 Task: Explore upcoming open houses in Honolulu, Hawaii, to visit properties with oceanfront views, and consider the lifestyle benefits of living on the islands.
Action: Mouse moved to (179, 176)
Screenshot: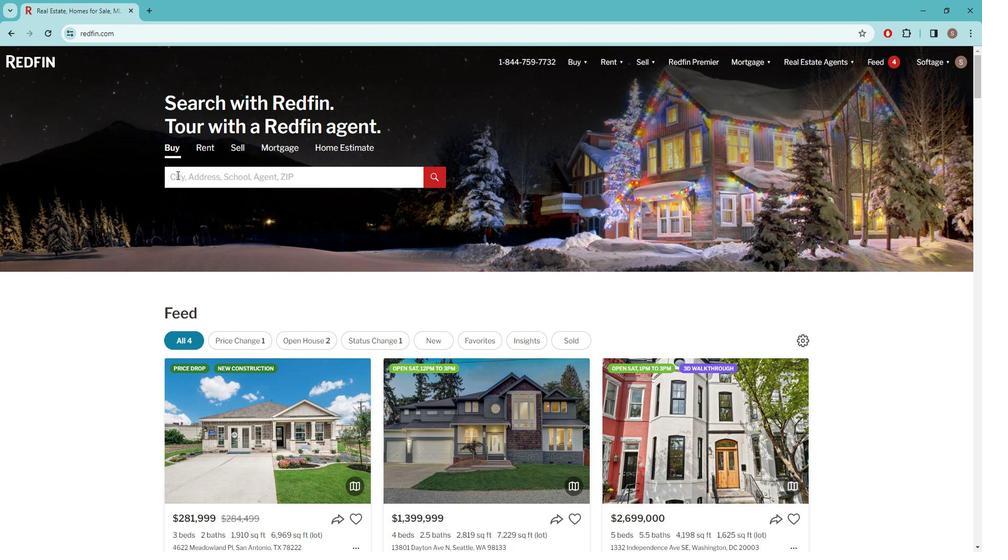 
Action: Mouse pressed left at (179, 176)
Screenshot: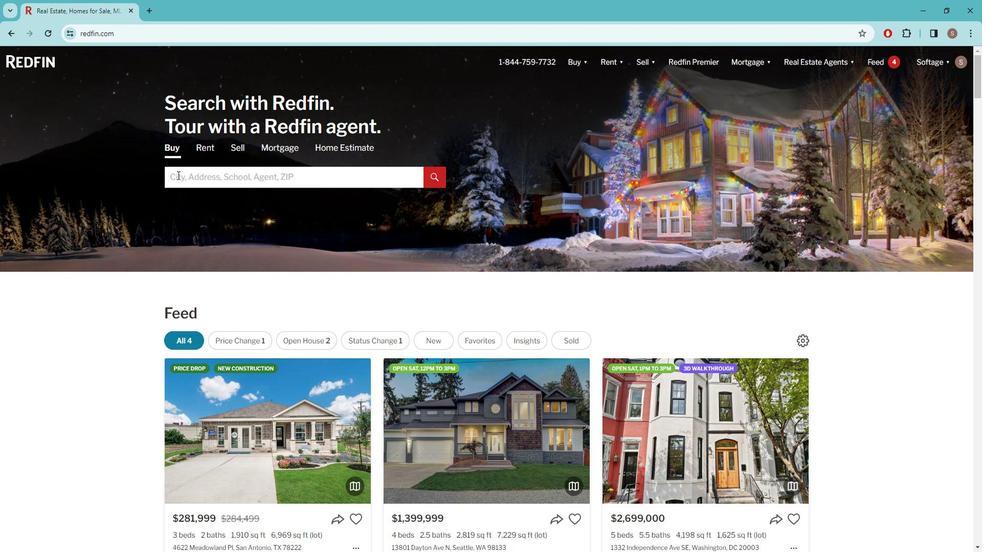 
Action: Mouse moved to (180, 176)
Screenshot: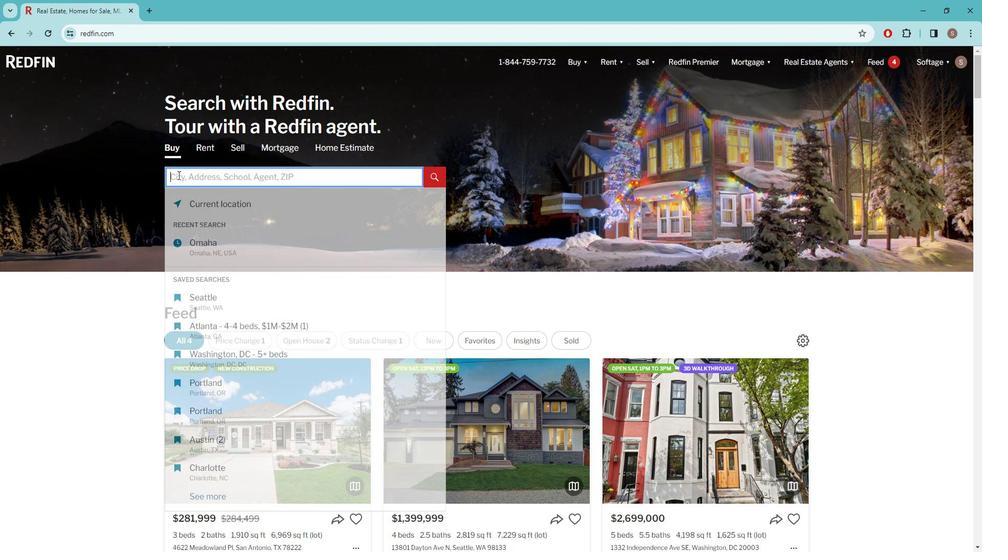 
Action: Key pressed h<Key.caps_lock>ONO
Screenshot: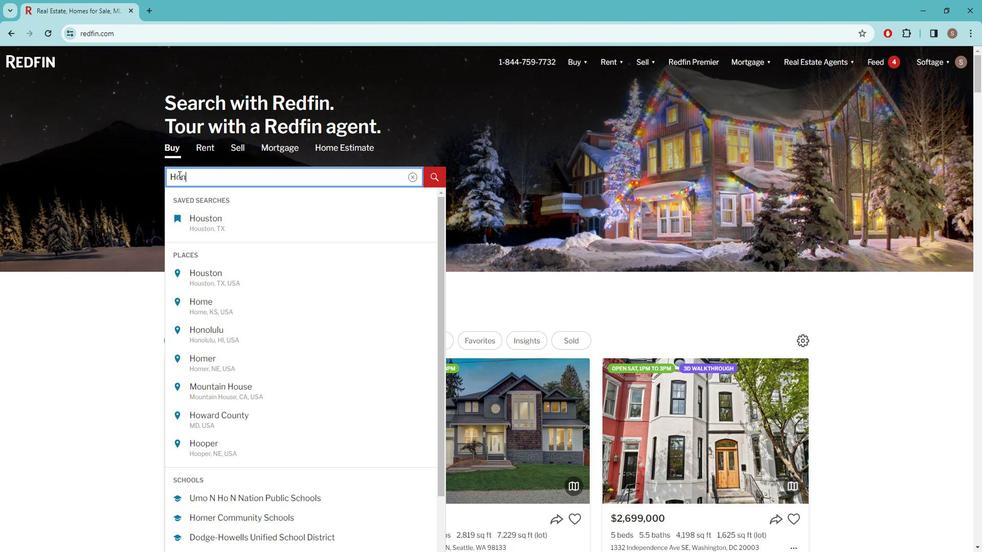 
Action: Mouse moved to (199, 229)
Screenshot: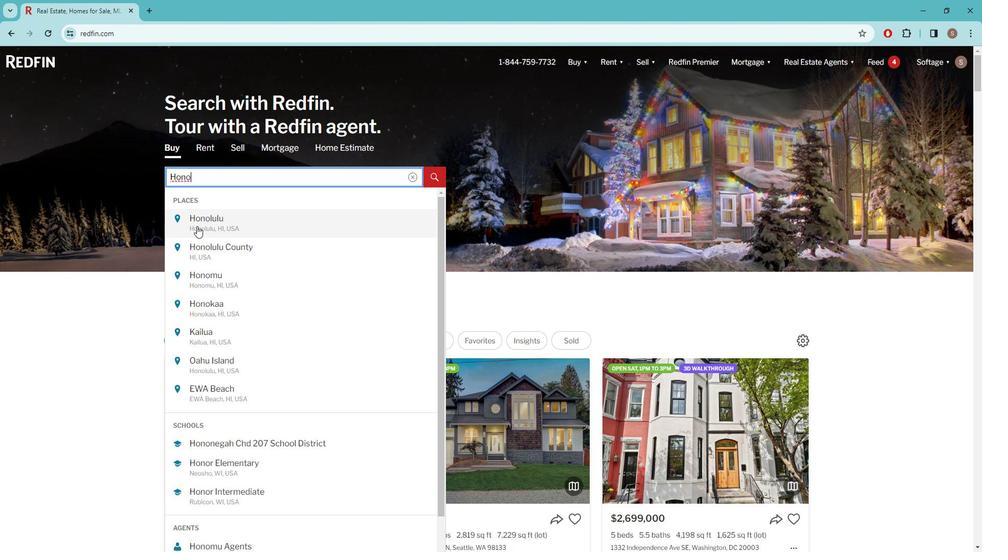 
Action: Mouse pressed left at (199, 229)
Screenshot: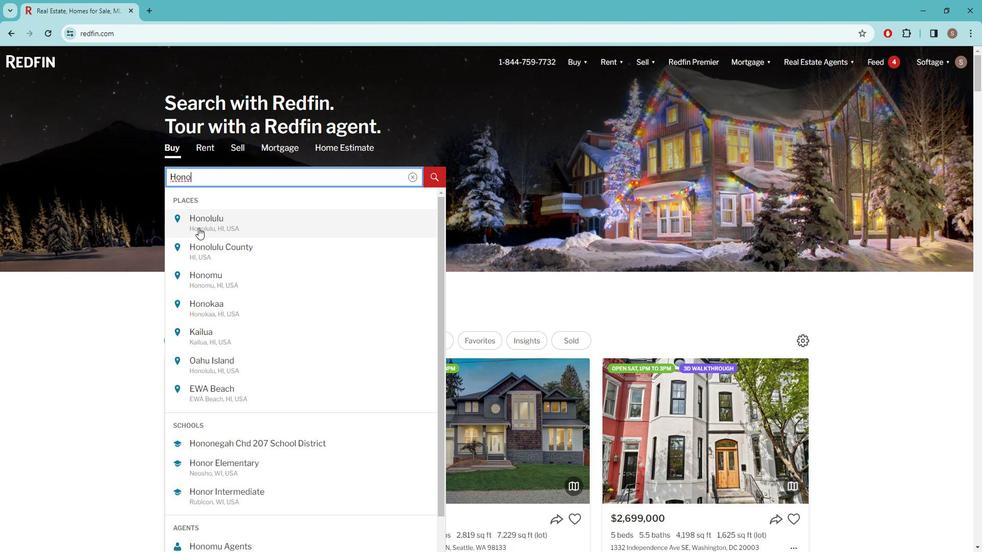 
Action: Mouse moved to (856, 126)
Screenshot: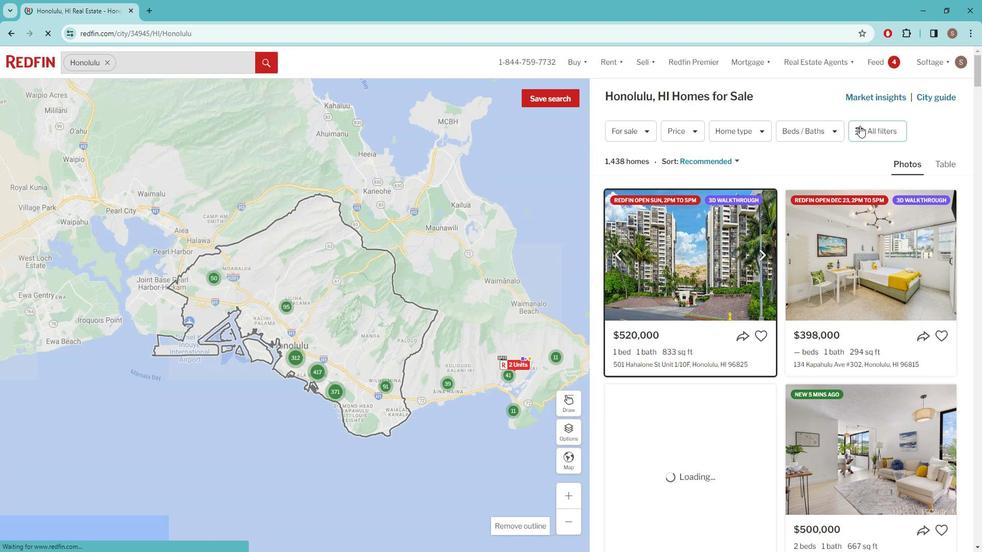 
Action: Mouse pressed left at (856, 126)
Screenshot: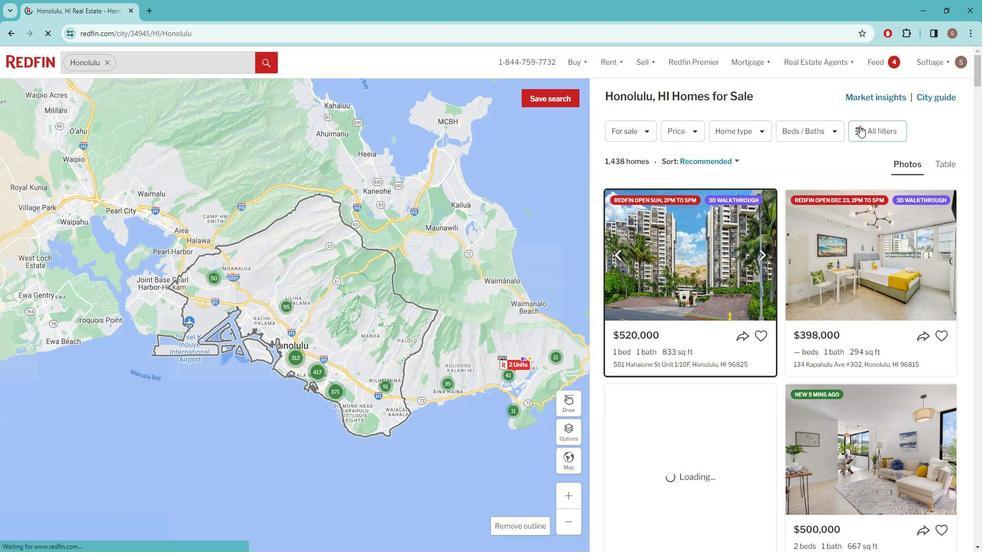
Action: Mouse pressed left at (856, 126)
Screenshot: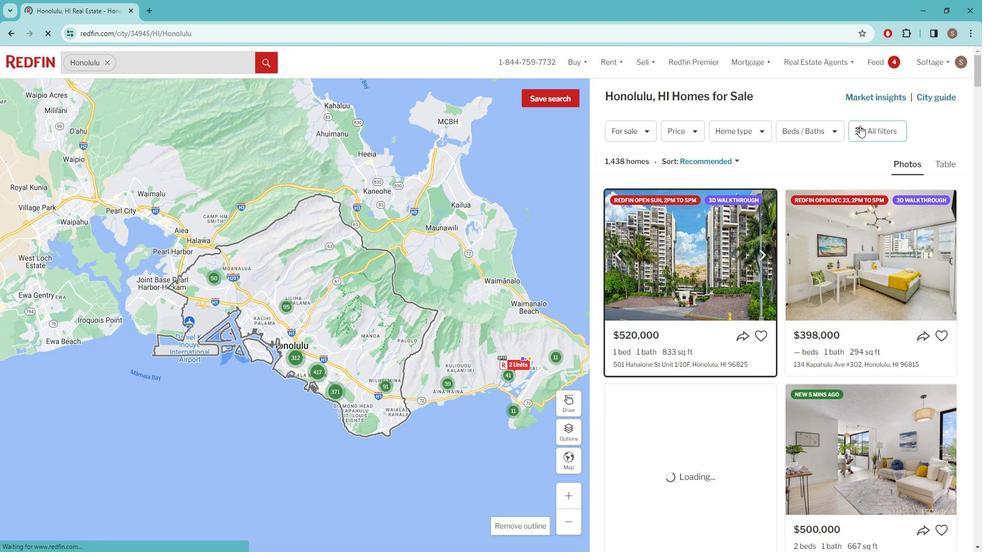 
Action: Mouse pressed left at (856, 126)
Screenshot: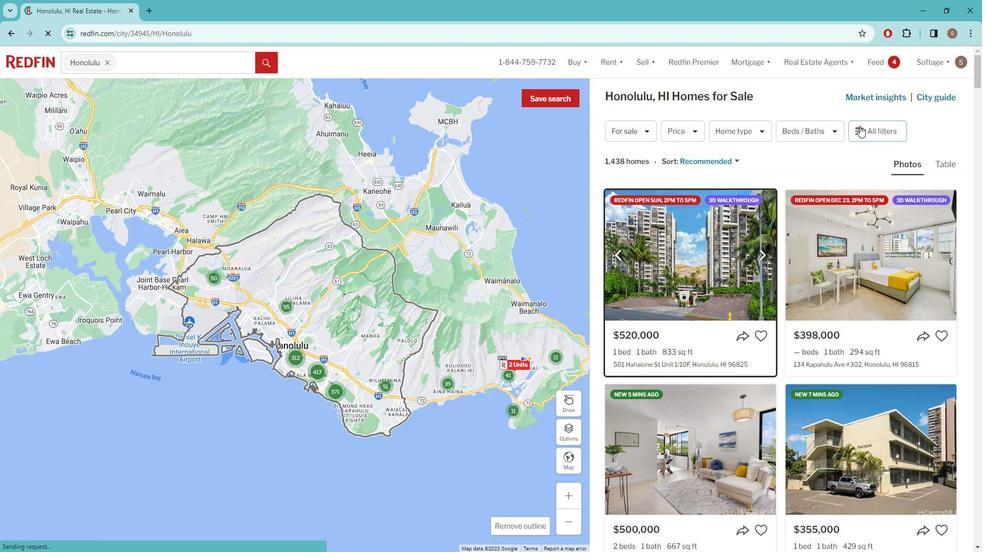 
Action: Mouse moved to (859, 128)
Screenshot: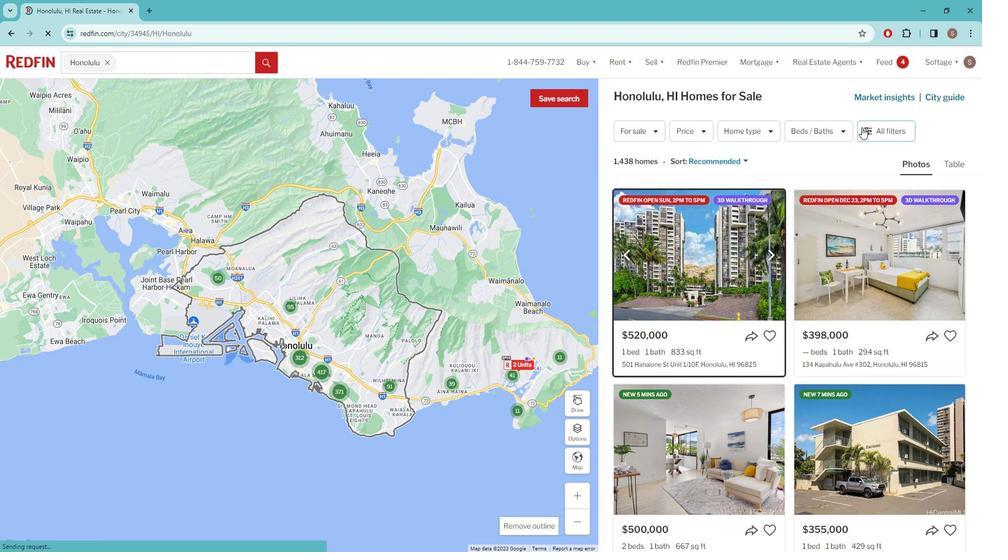 
Action: Mouse pressed left at (859, 128)
Screenshot: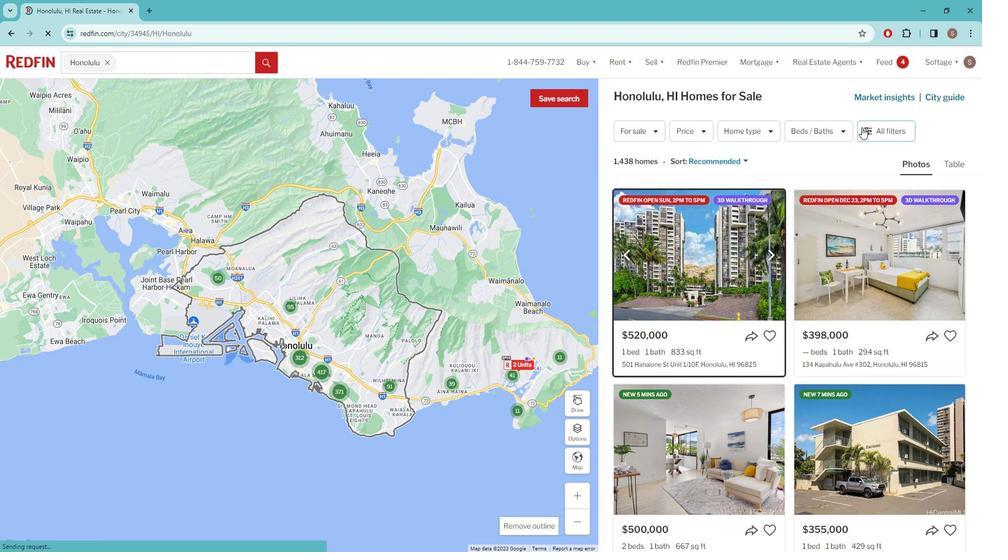 
Action: Mouse pressed left at (859, 128)
Screenshot: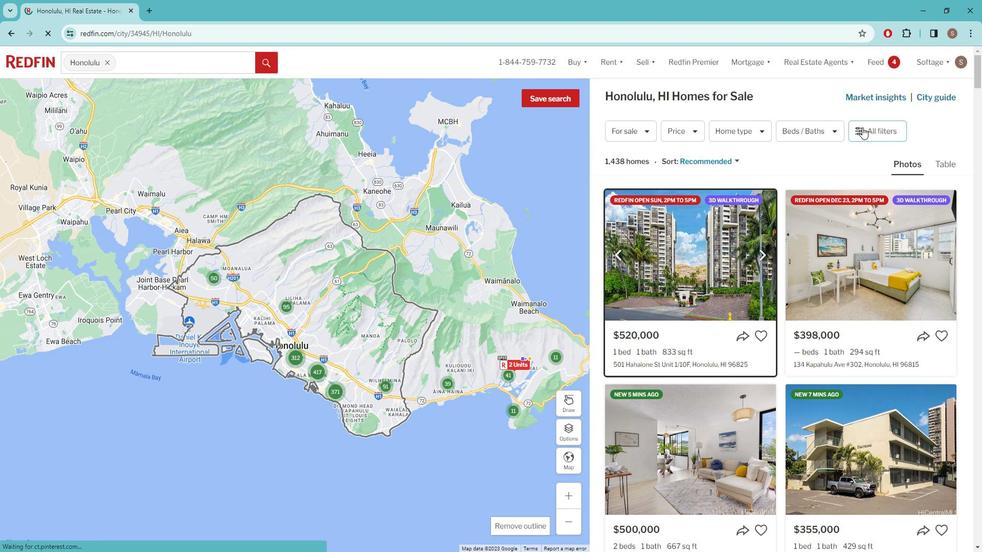 
Action: Mouse moved to (847, 164)
Screenshot: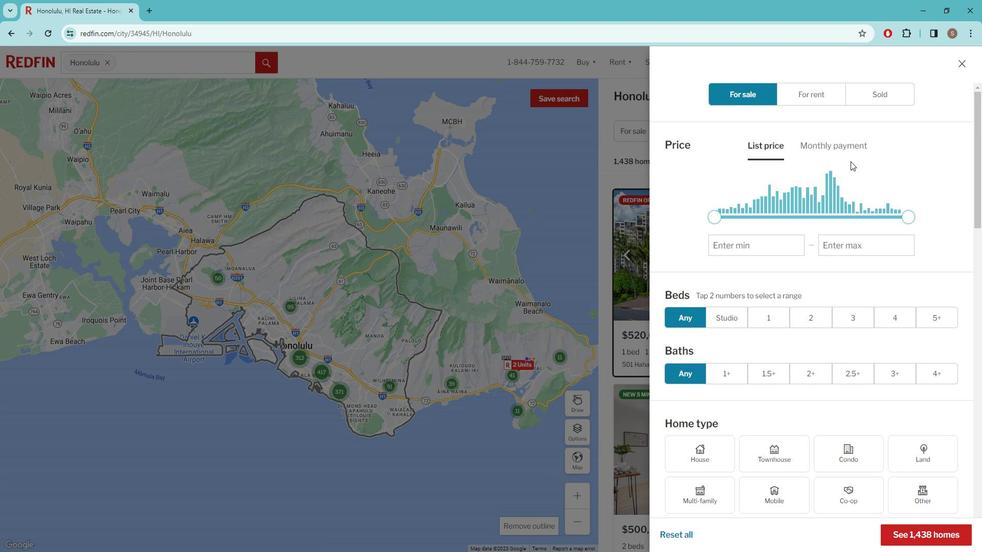 
Action: Mouse scrolled (847, 163) with delta (0, 0)
Screenshot: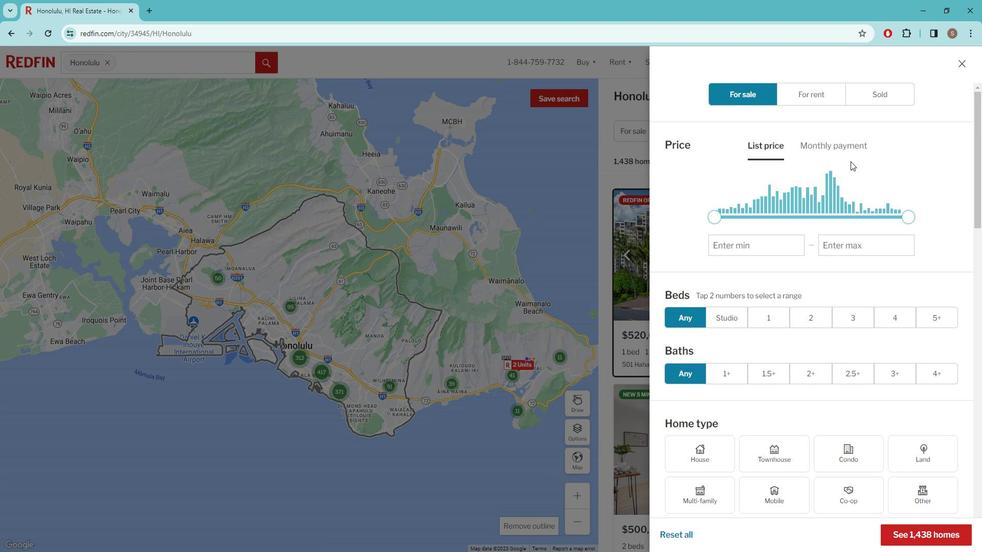 
Action: Mouse moved to (847, 165)
Screenshot: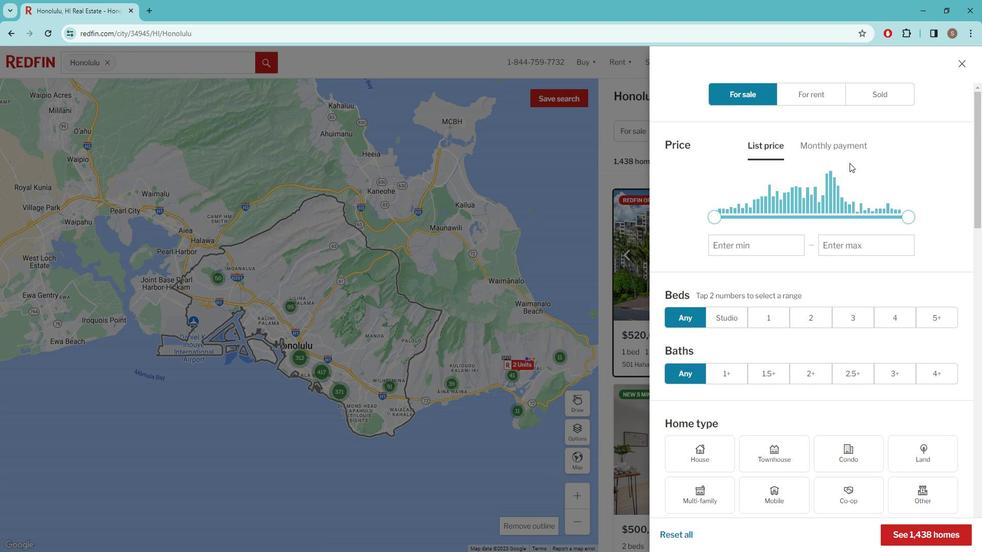 
Action: Mouse scrolled (847, 164) with delta (0, 0)
Screenshot: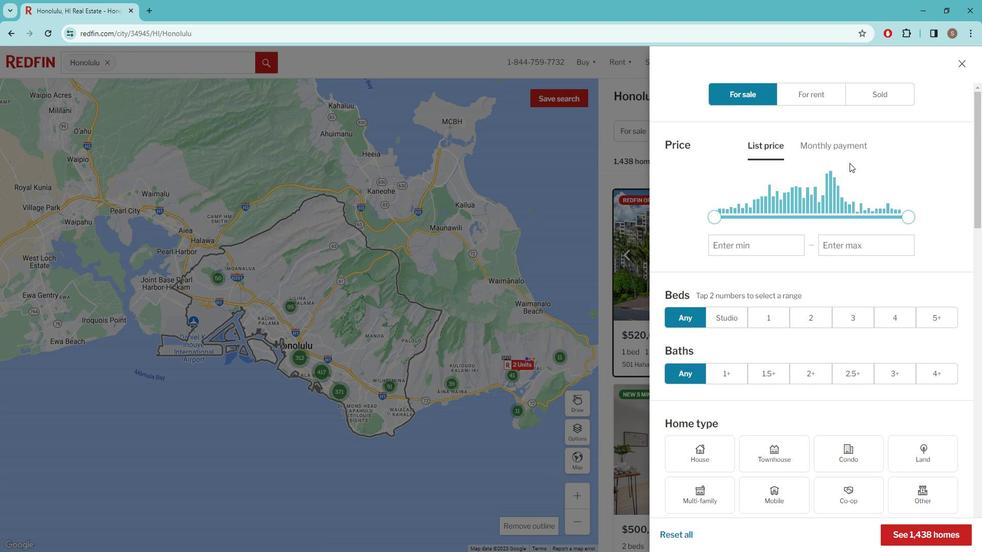 
Action: Mouse scrolled (847, 164) with delta (0, 0)
Screenshot: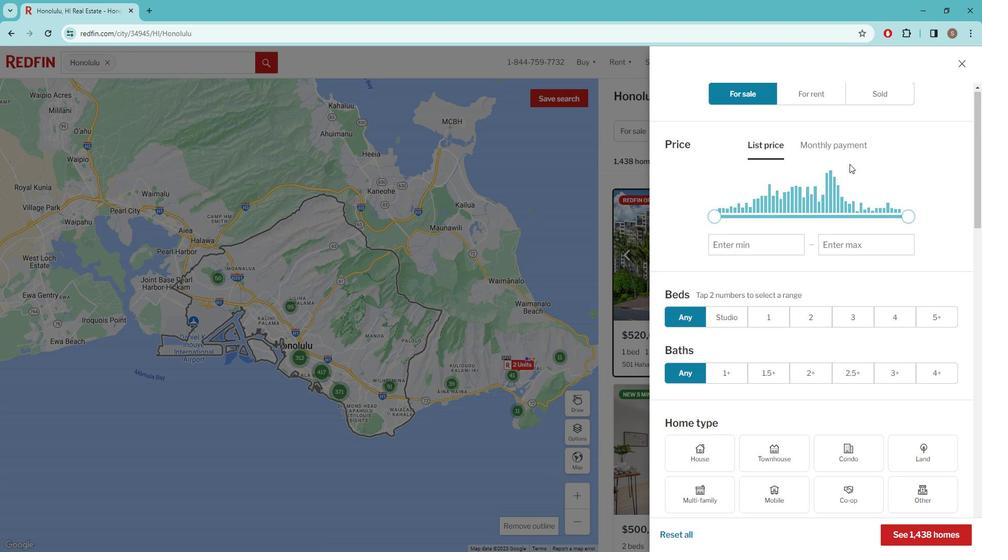 
Action: Mouse moved to (846, 165)
Screenshot: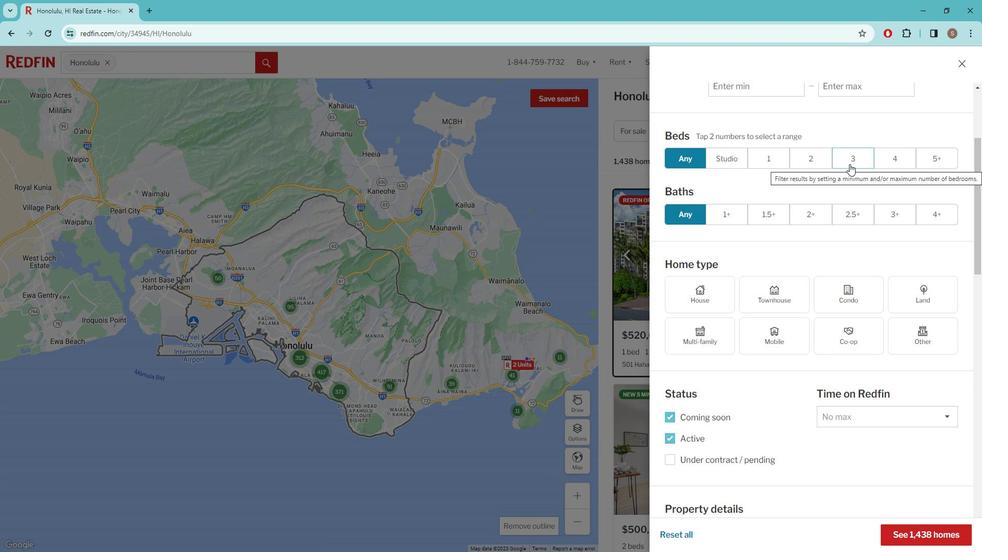 
Action: Mouse scrolled (846, 164) with delta (0, 0)
Screenshot: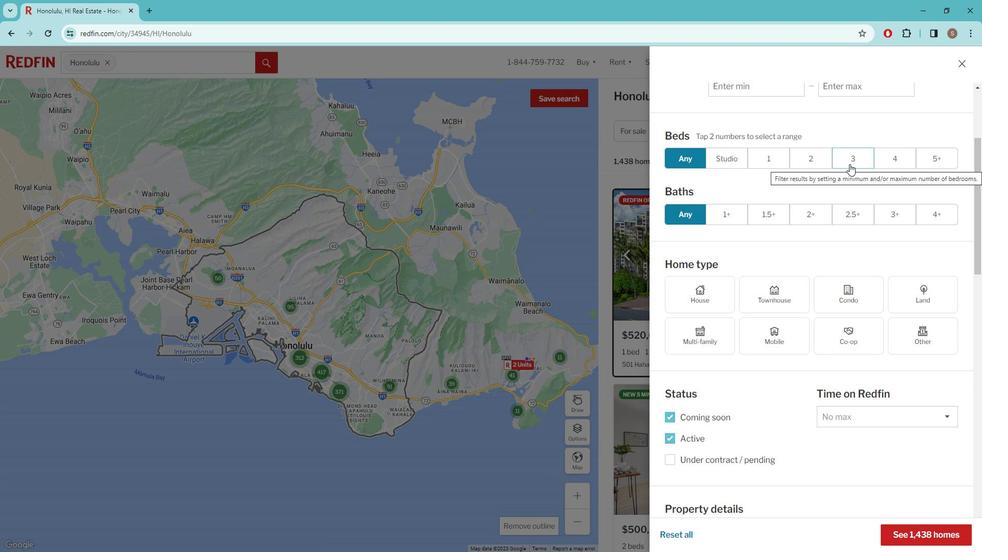 
Action: Mouse moved to (844, 165)
Screenshot: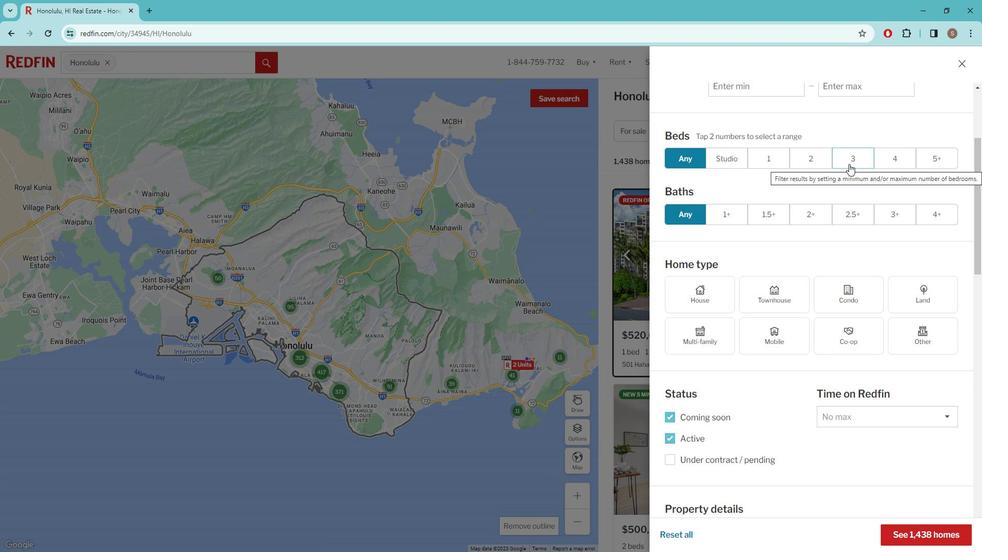 
Action: Mouse scrolled (844, 164) with delta (0, 0)
Screenshot: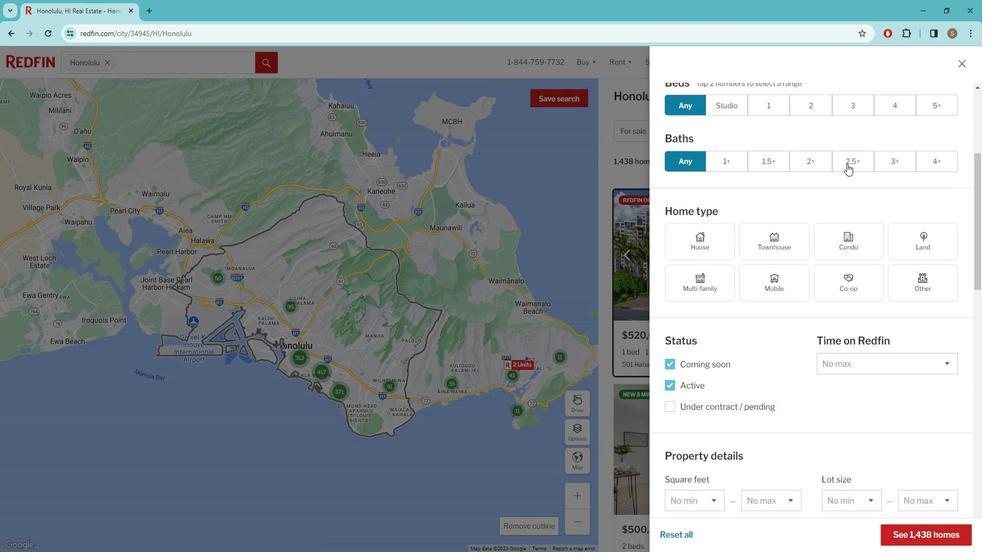 
Action: Mouse scrolled (844, 164) with delta (0, 0)
Screenshot: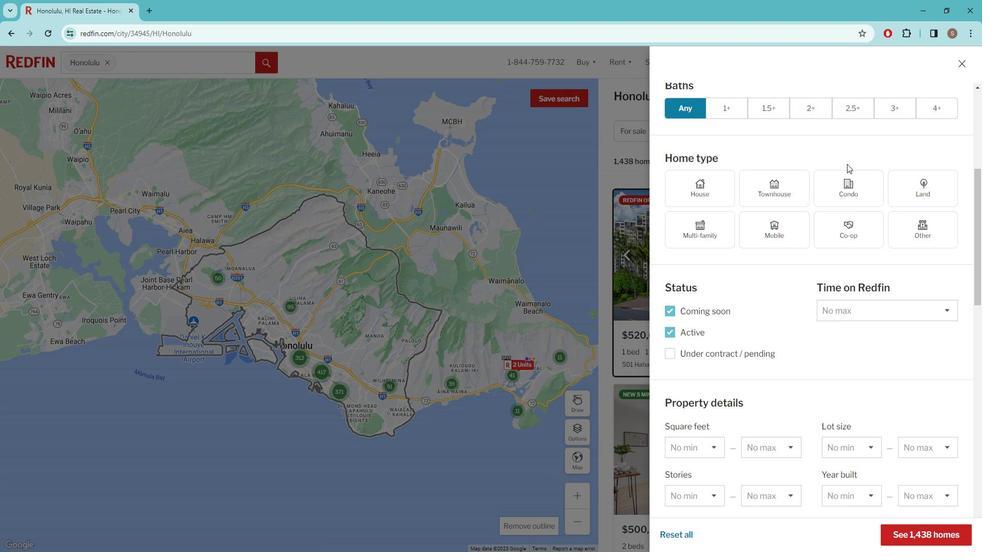 
Action: Mouse scrolled (844, 164) with delta (0, 0)
Screenshot: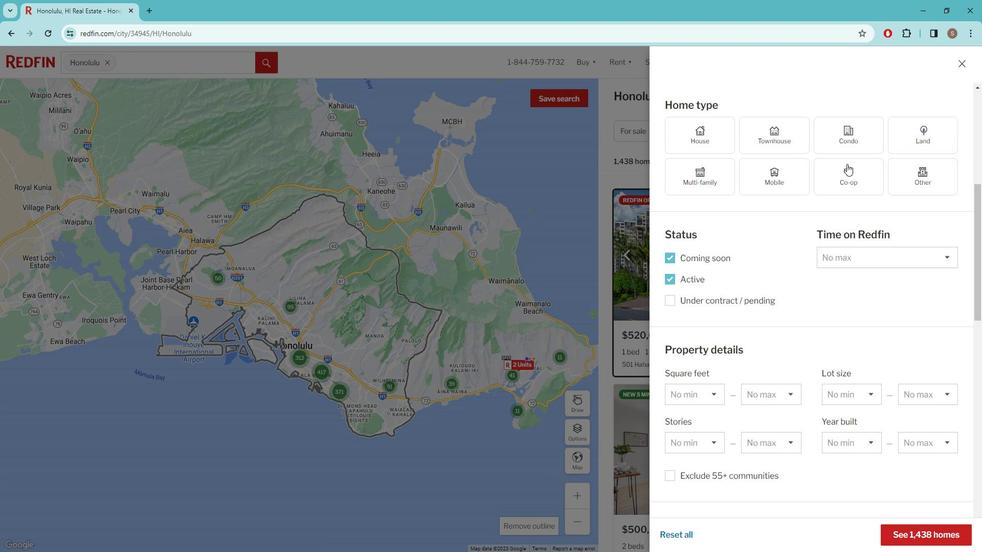 
Action: Mouse scrolled (844, 164) with delta (0, 0)
Screenshot: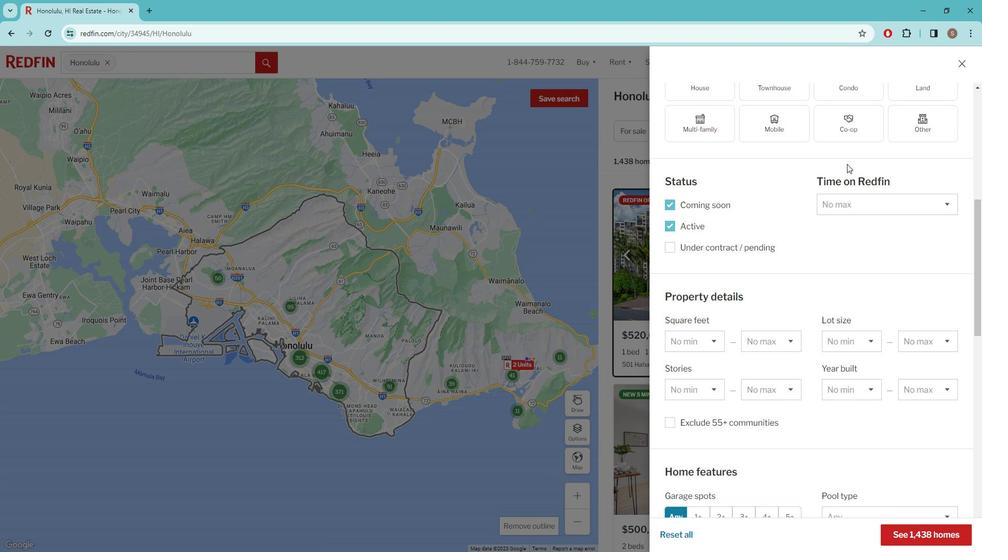 
Action: Mouse scrolled (844, 164) with delta (0, 0)
Screenshot: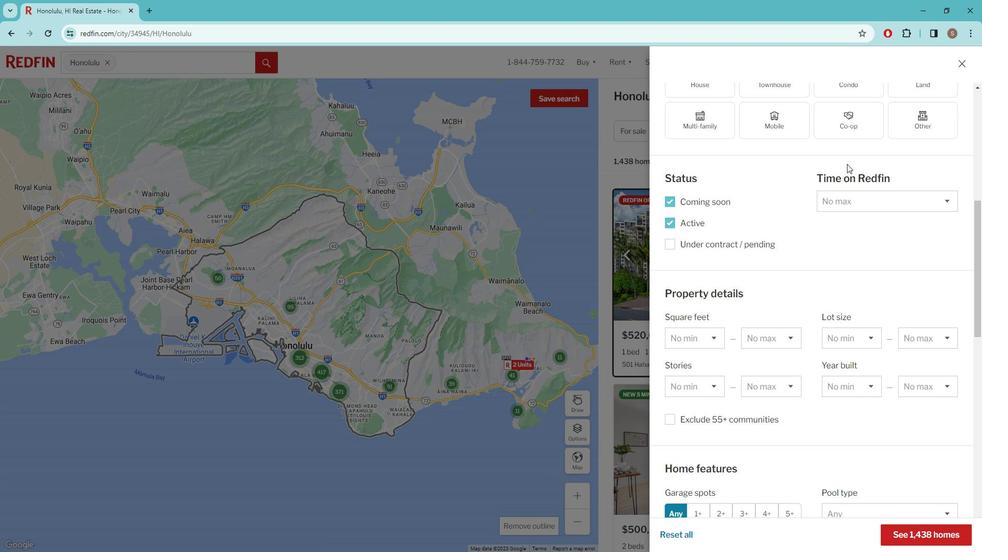 
Action: Mouse scrolled (844, 164) with delta (0, 0)
Screenshot: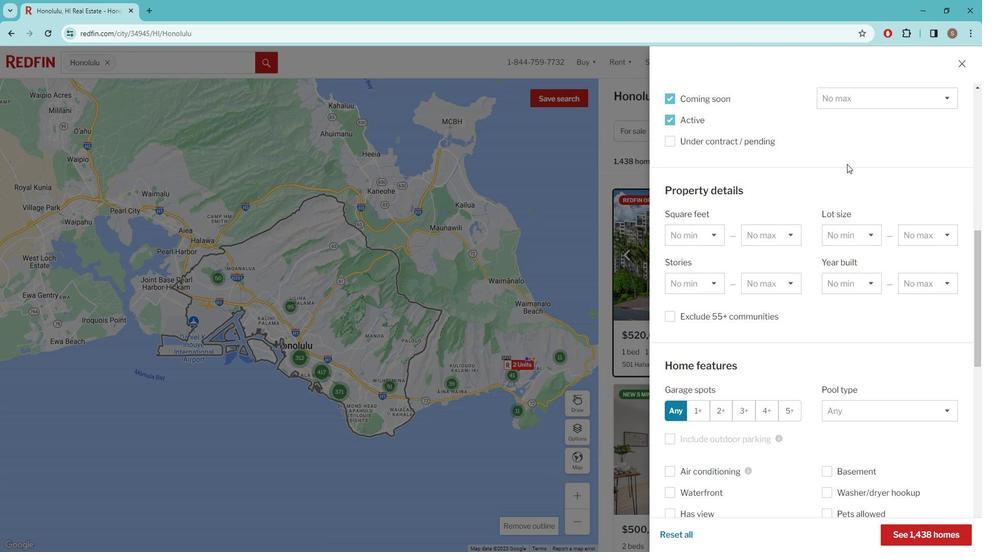 
Action: Mouse scrolled (844, 164) with delta (0, 0)
Screenshot: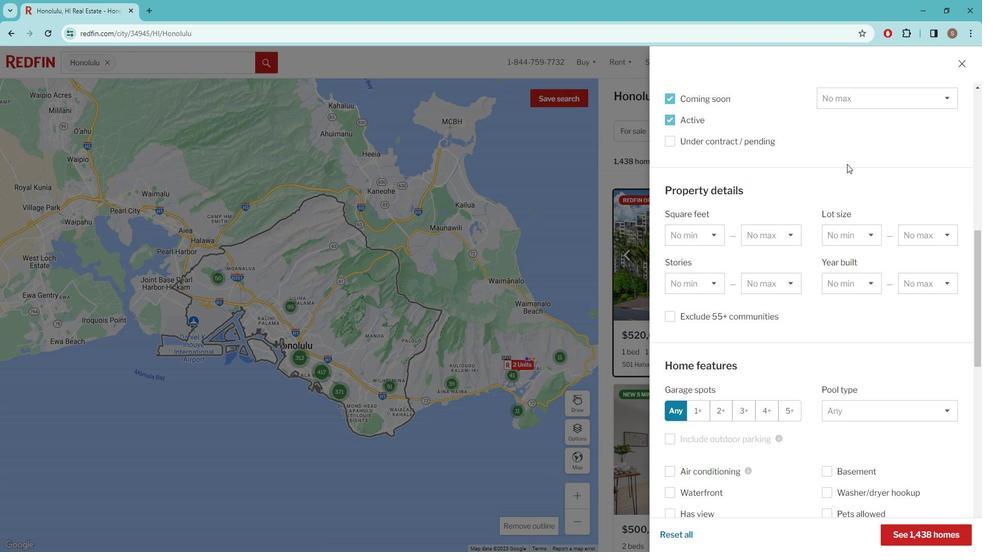 
Action: Mouse scrolled (844, 164) with delta (0, 0)
Screenshot: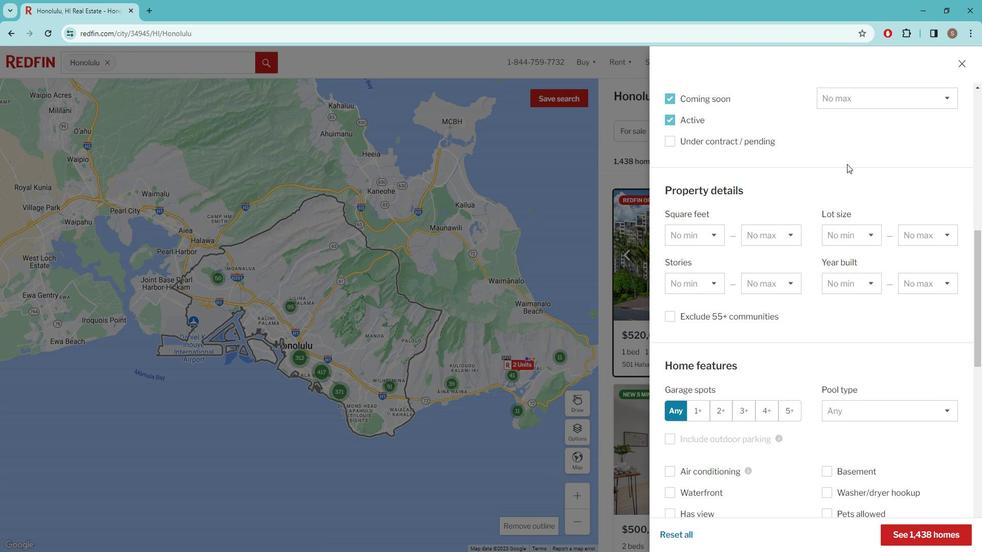 
Action: Mouse scrolled (844, 164) with delta (0, 0)
Screenshot: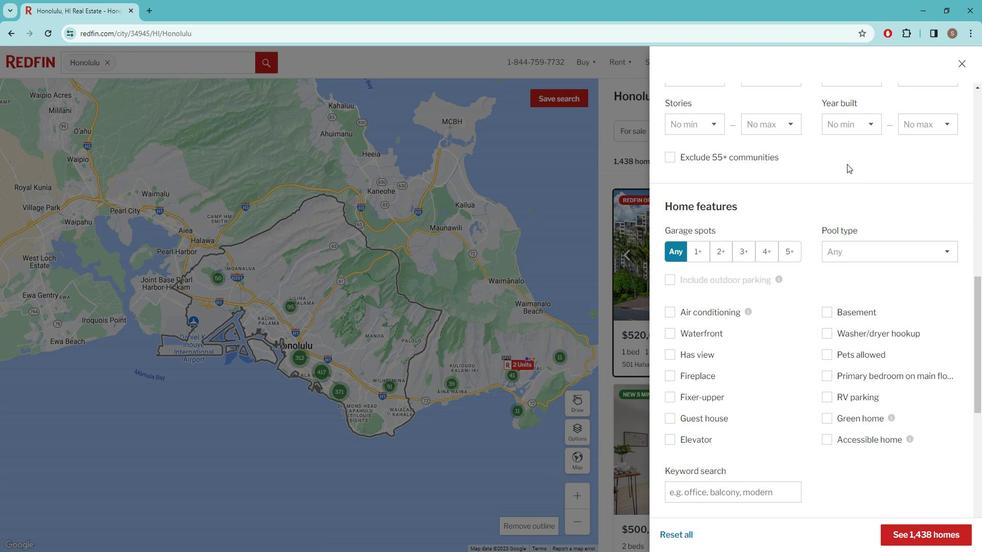 
Action: Mouse moved to (692, 440)
Screenshot: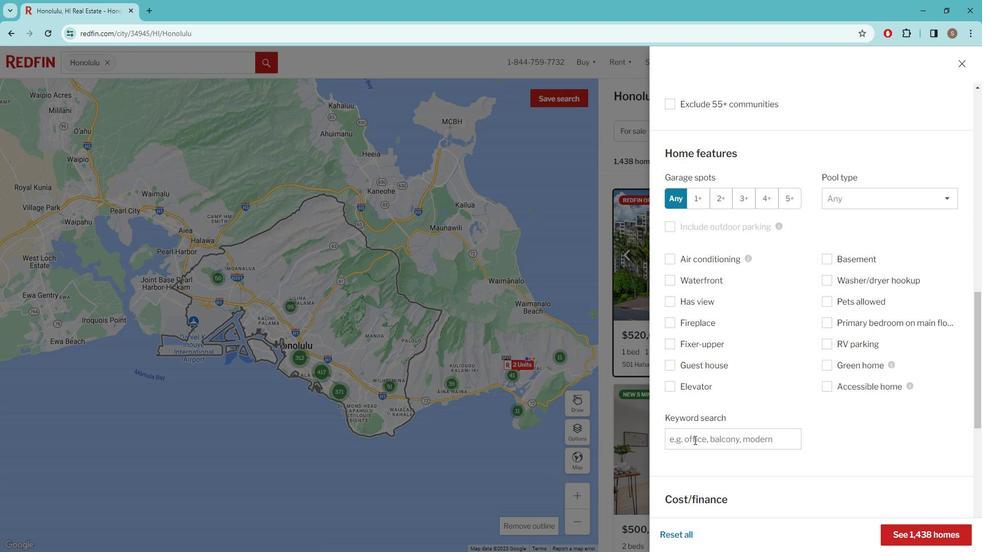 
Action: Mouse pressed left at (692, 440)
Screenshot: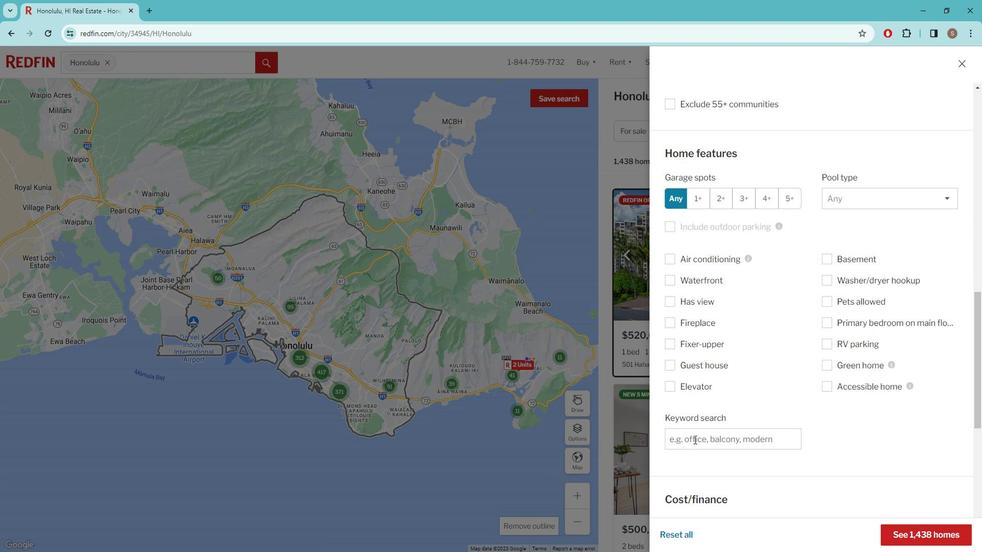 
Action: Key pressed OE<Key.backspace>CEANFRONT<Key.space>VIEWS
Screenshot: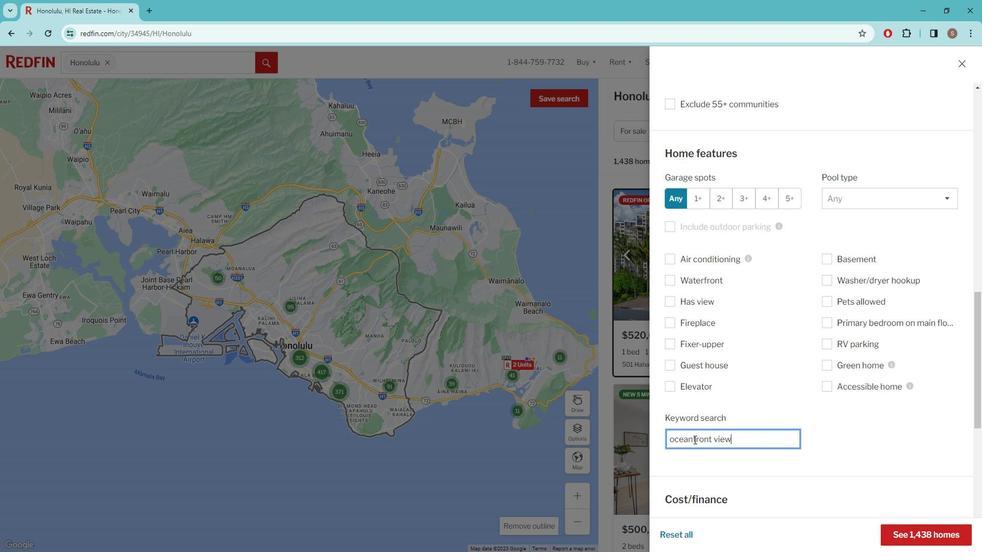 
Action: Mouse moved to (719, 507)
Screenshot: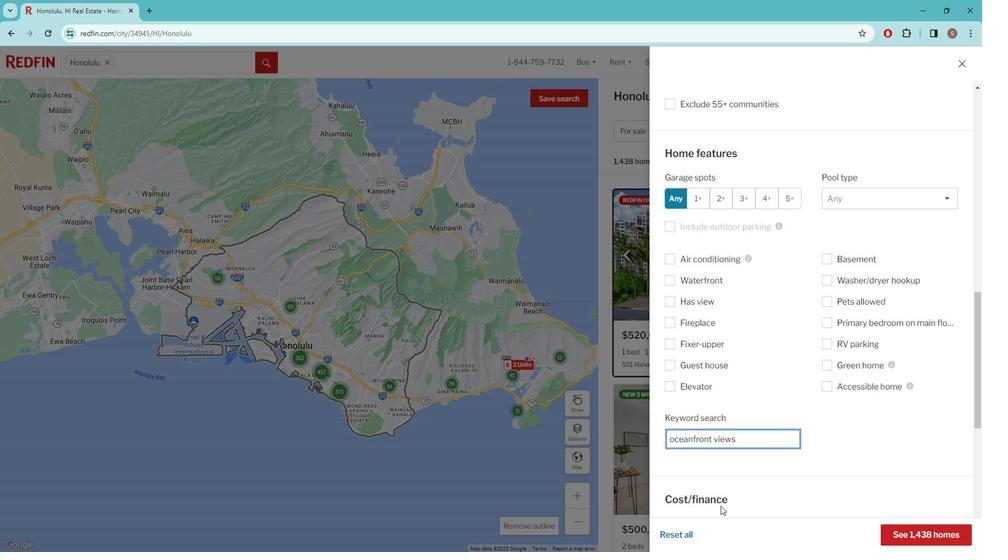 
Action: Mouse scrolled (719, 507) with delta (0, 0)
Screenshot: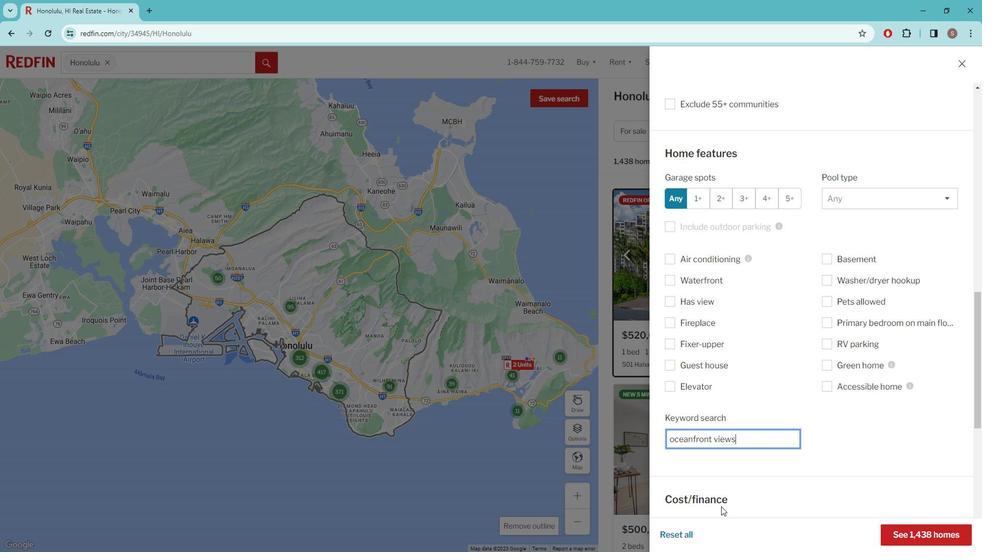 
Action: Mouse moved to (719, 508)
Screenshot: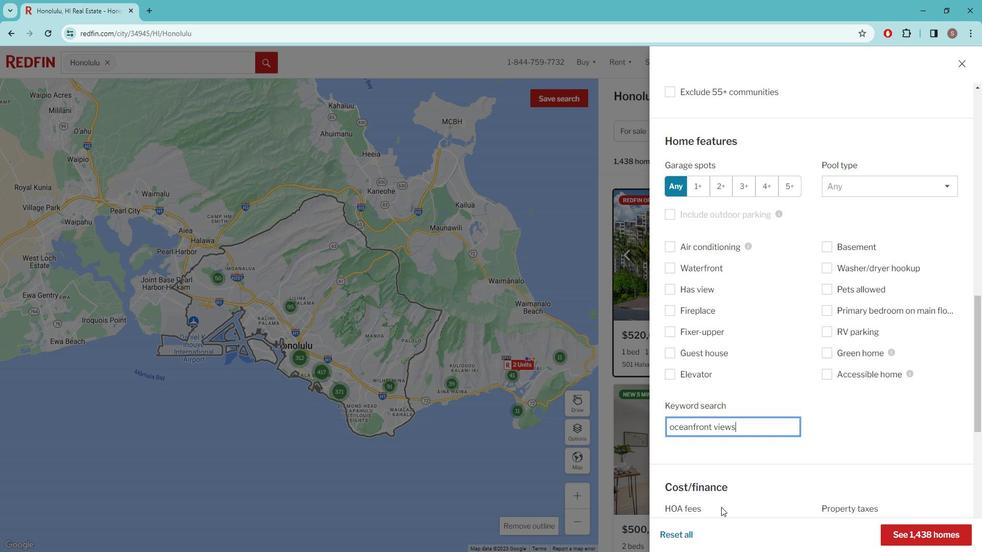 
Action: Mouse scrolled (719, 507) with delta (0, 0)
Screenshot: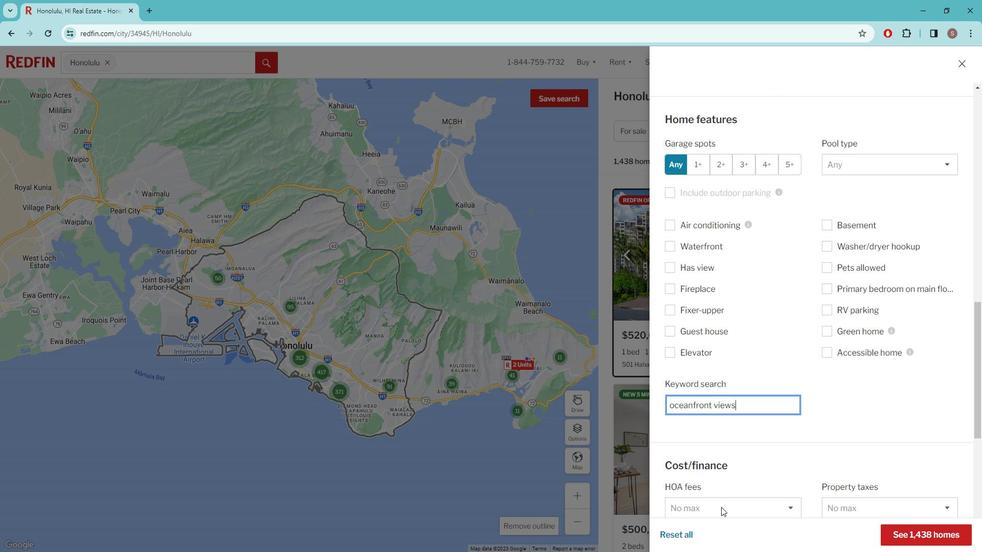 
Action: Mouse scrolled (719, 507) with delta (0, 0)
Screenshot: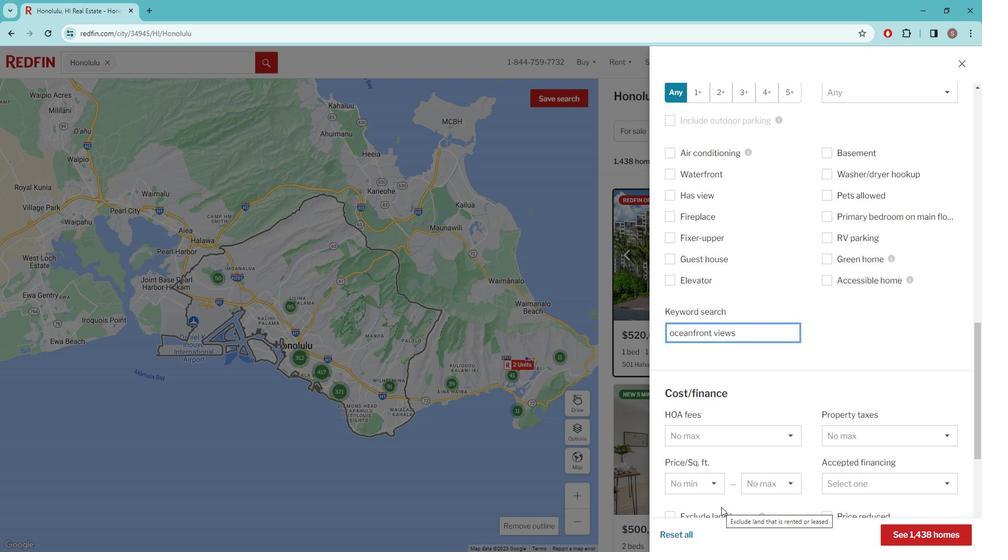 
Action: Mouse scrolled (719, 507) with delta (0, 0)
Screenshot: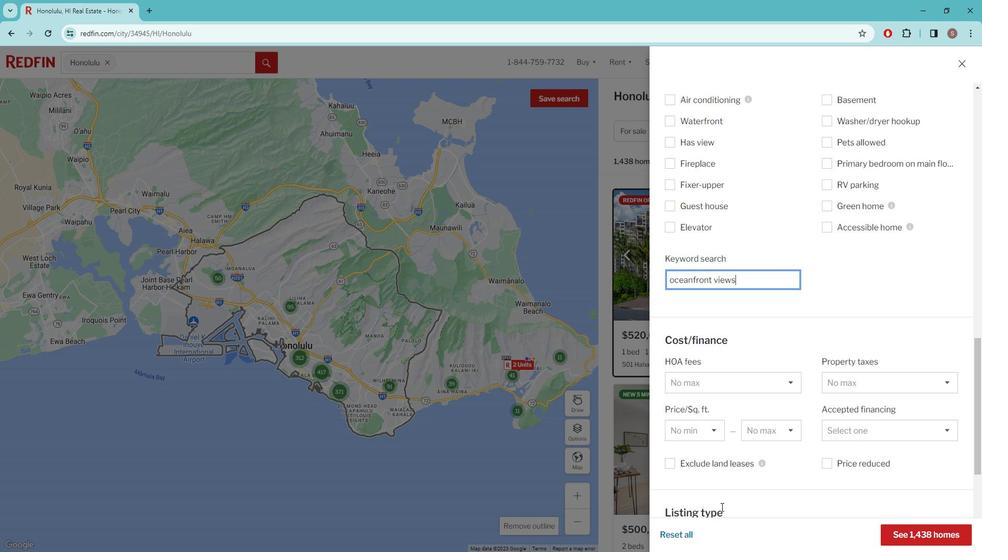 
Action: Mouse scrolled (719, 507) with delta (0, 0)
Screenshot: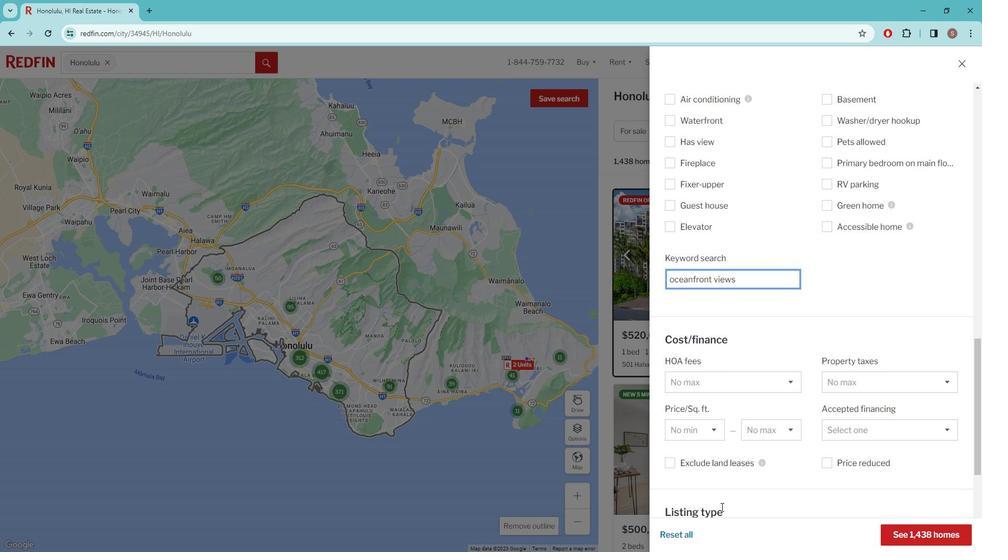 
Action: Mouse scrolled (719, 507) with delta (0, 0)
Screenshot: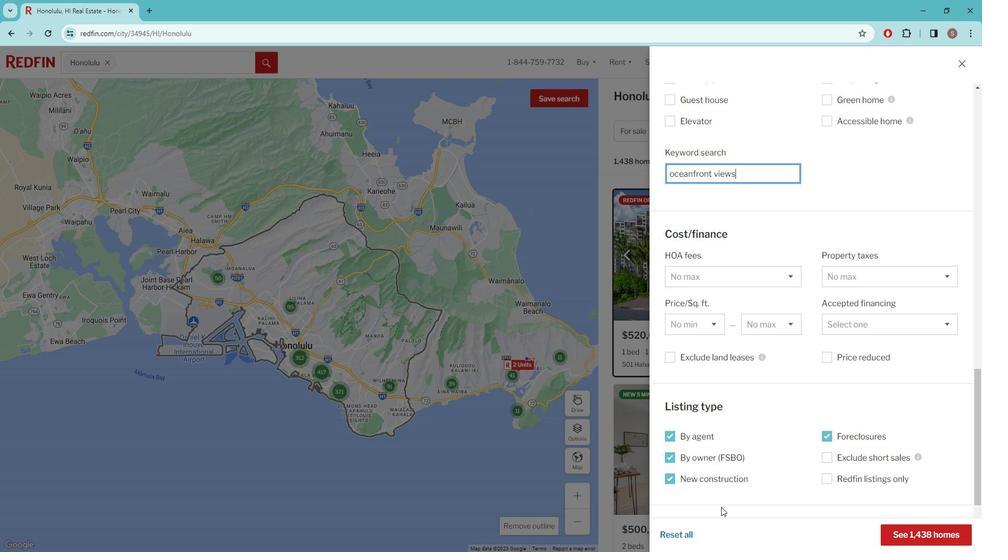 
Action: Mouse scrolled (719, 507) with delta (0, 0)
Screenshot: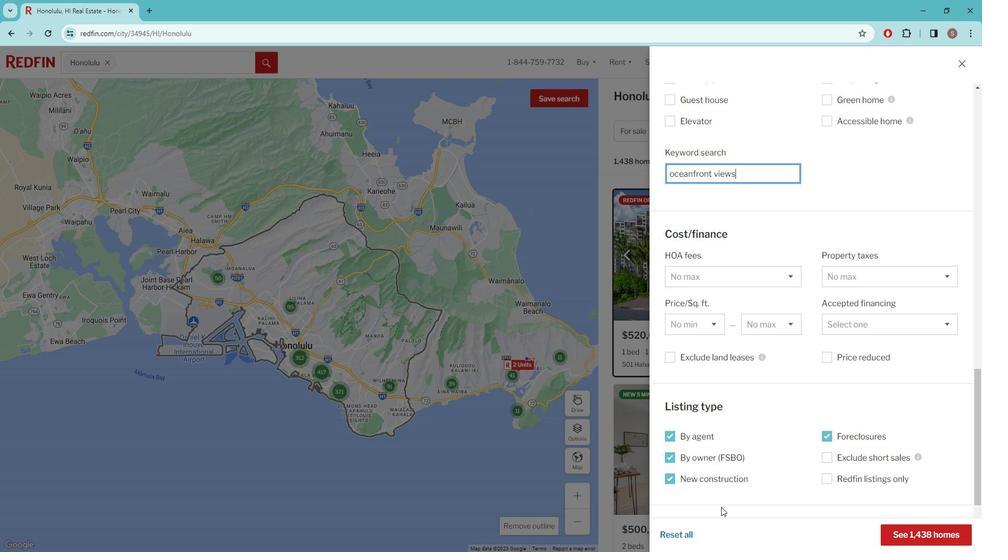 
Action: Mouse scrolled (719, 507) with delta (0, 0)
Screenshot: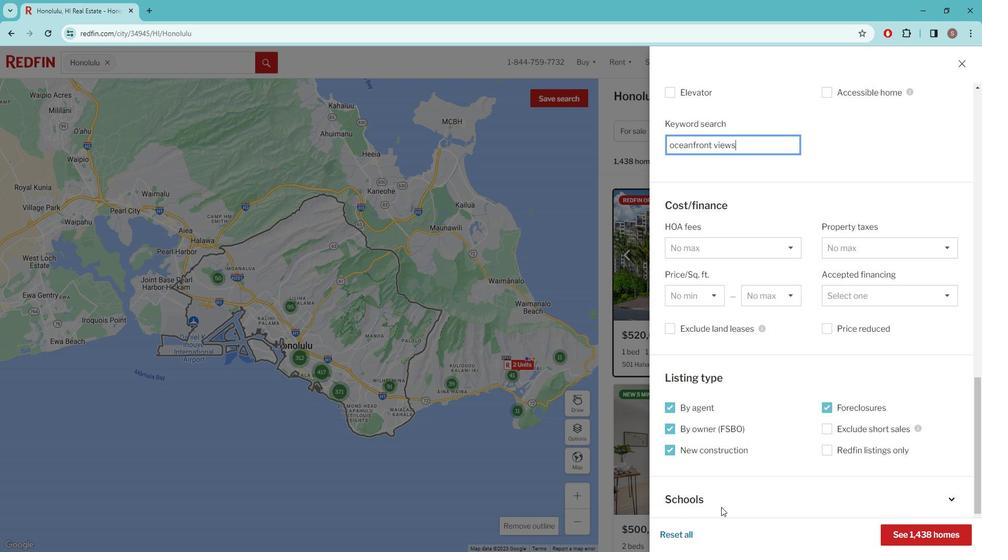 
Action: Mouse scrolled (719, 507) with delta (0, 0)
Screenshot: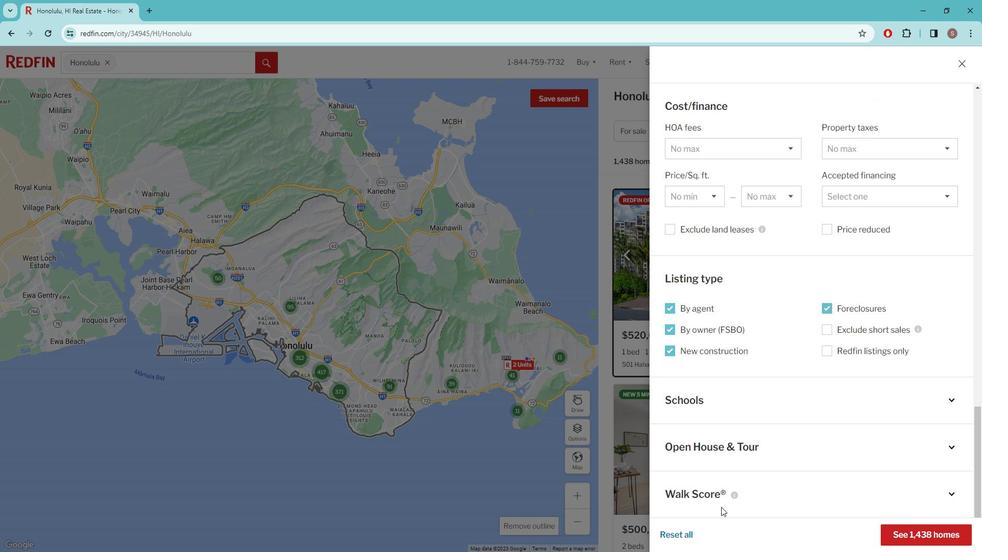 
Action: Mouse scrolled (719, 507) with delta (0, 0)
Screenshot: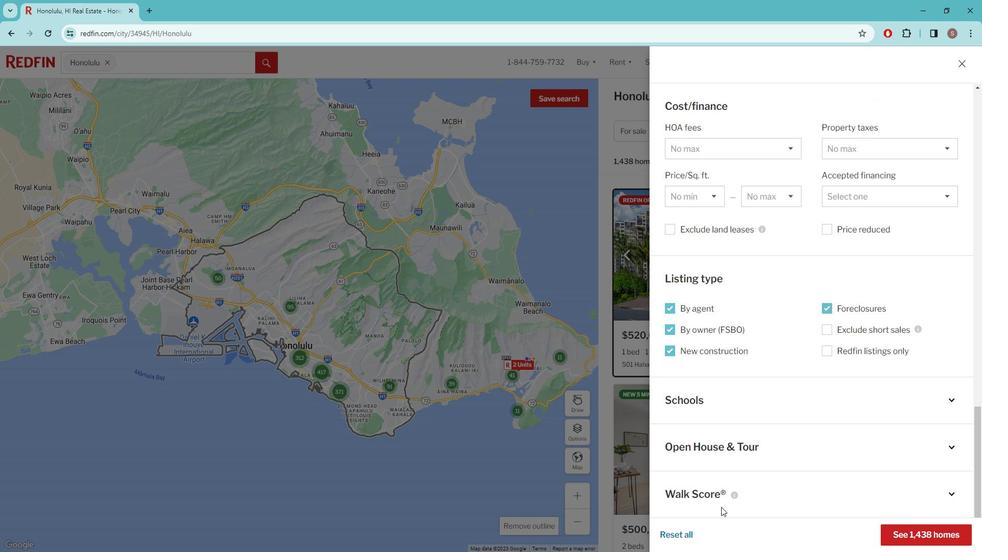 
Action: Mouse moved to (718, 442)
Screenshot: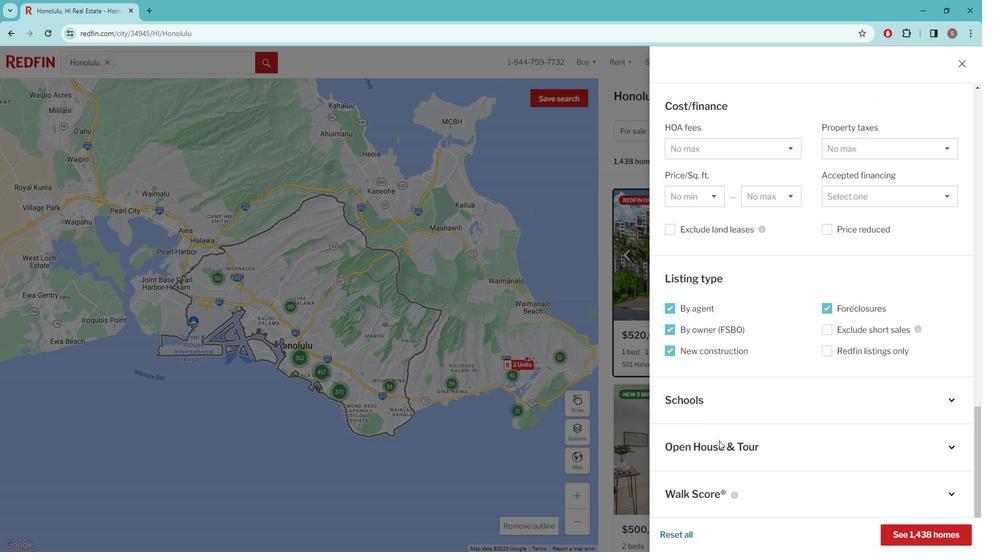 
Action: Mouse pressed left at (718, 442)
Screenshot: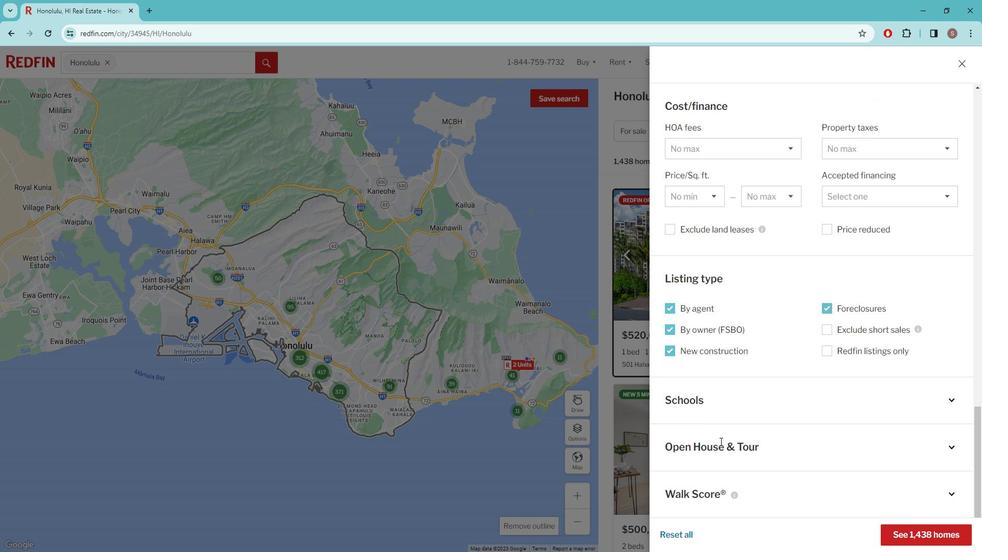 
Action: Mouse moved to (692, 446)
Screenshot: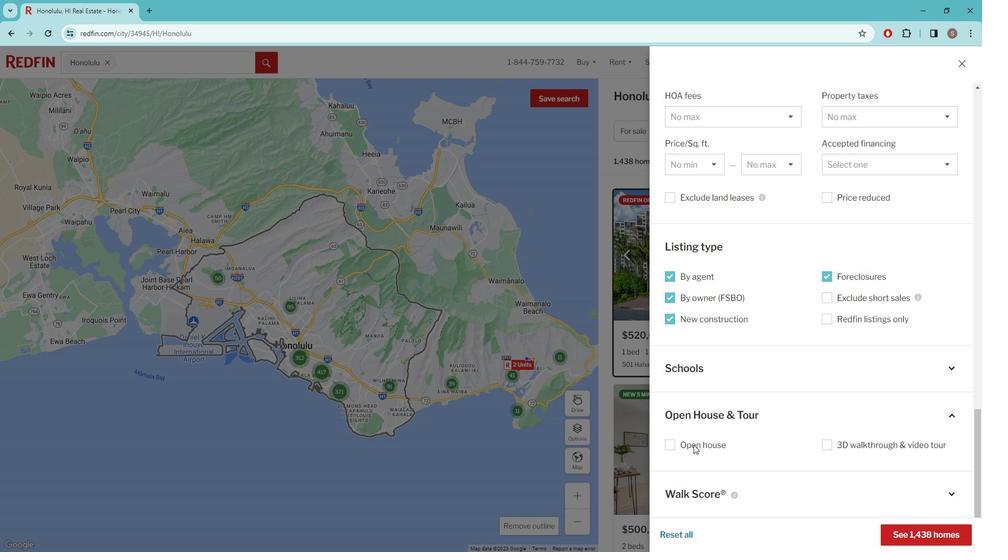 
Action: Mouse pressed left at (692, 446)
Screenshot: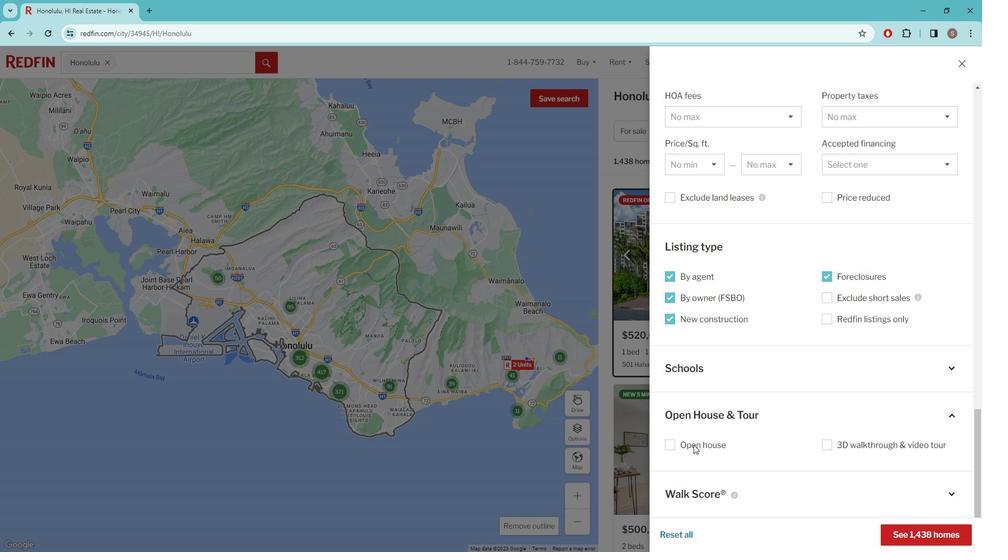 
Action: Mouse moved to (686, 490)
Screenshot: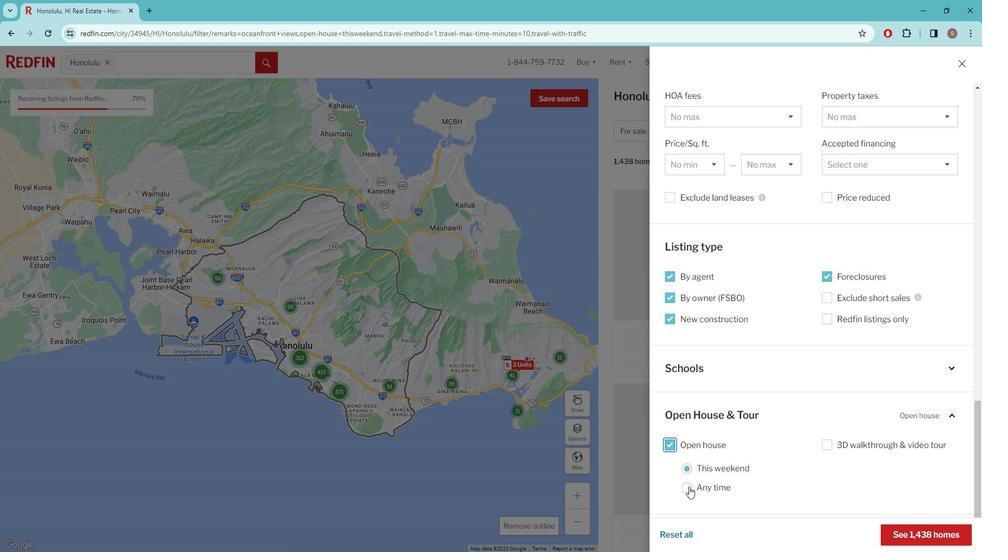 
Action: Mouse pressed left at (686, 490)
Screenshot: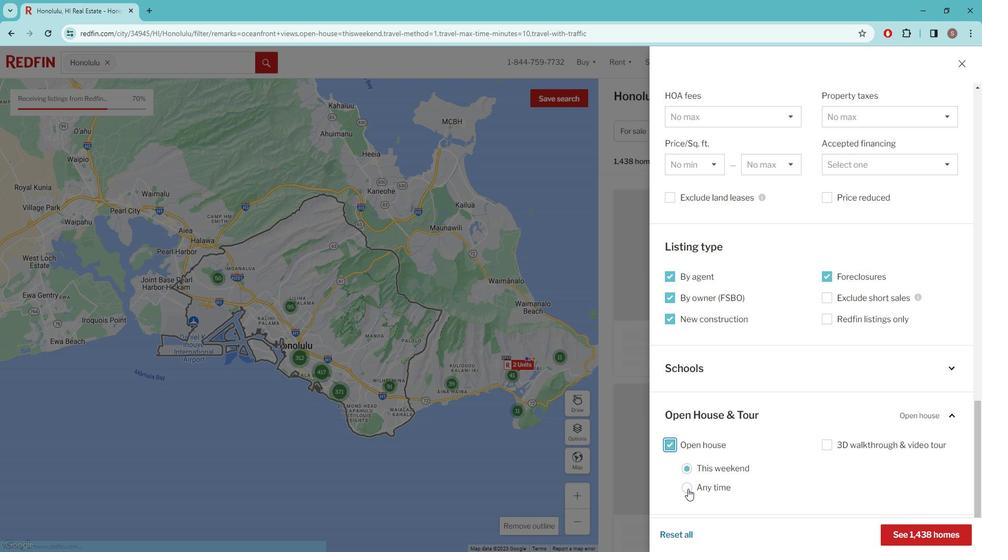 
Action: Mouse moved to (686, 464)
Screenshot: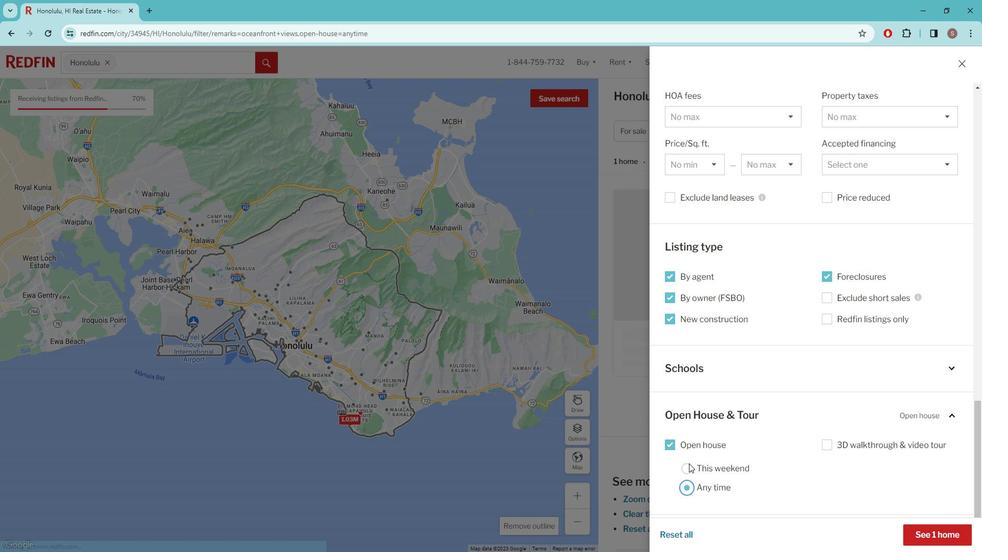
Action: Mouse pressed left at (686, 464)
Screenshot: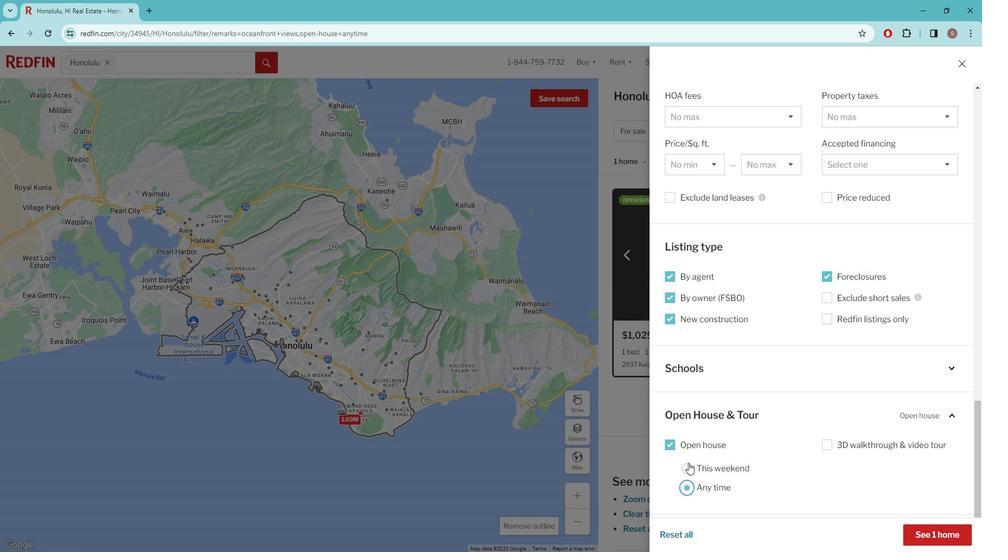 
Action: Mouse moved to (935, 527)
Screenshot: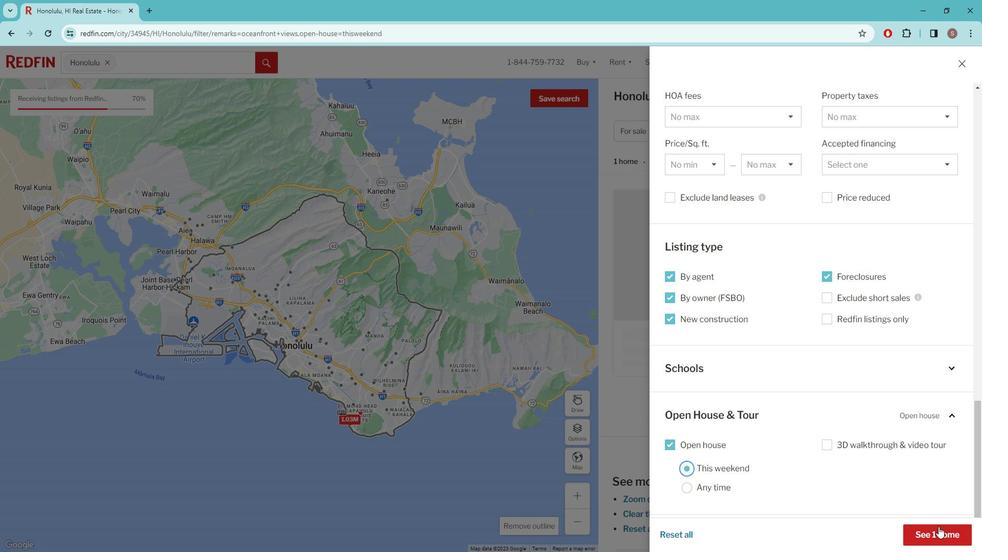 
Action: Mouse pressed left at (935, 527)
Screenshot: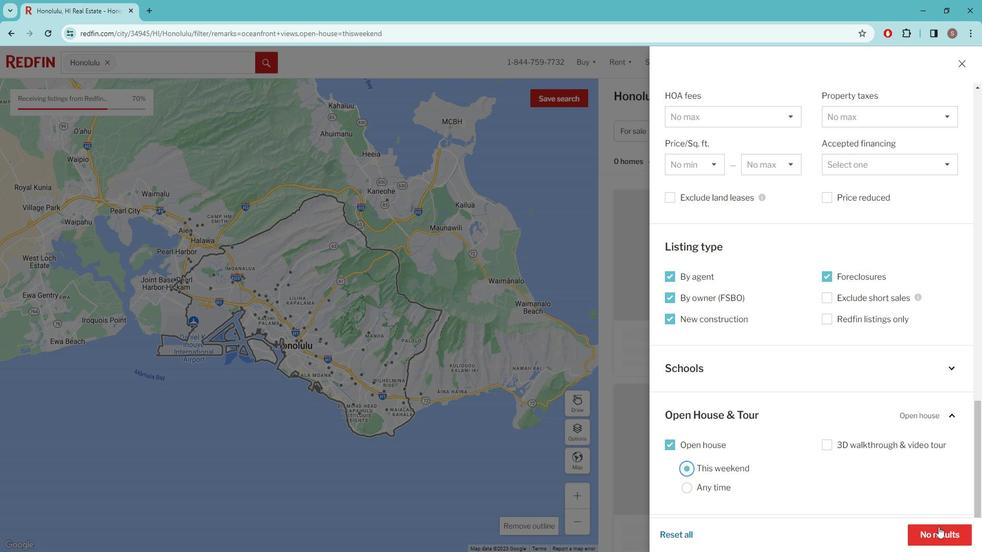 
Action: Mouse moved to (748, 392)
Screenshot: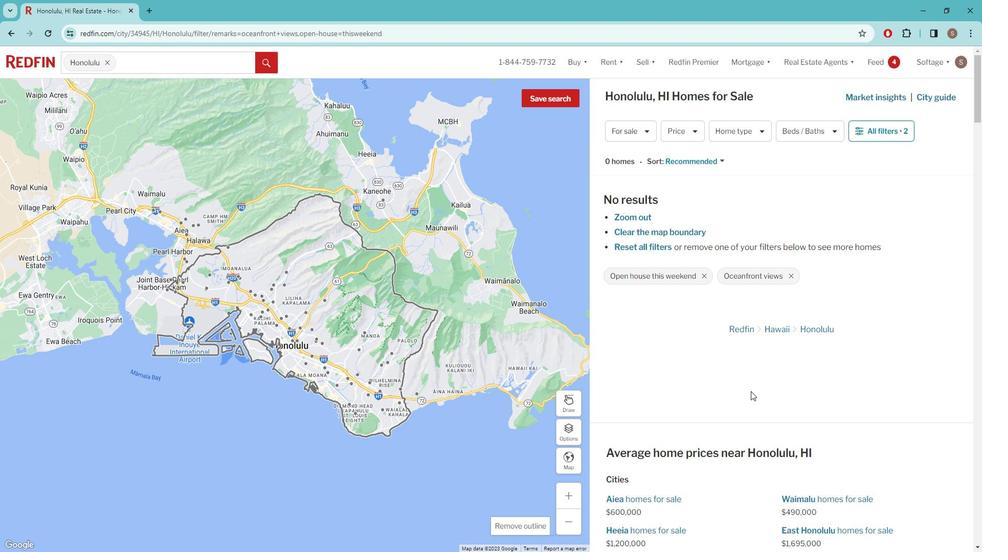 
